 Task: Reply to email with the signature Edwin Parker with the subject 'Request for a promotion' from softage.1@softage.net with the message 'I would like to schedule a meeting to discuss the project's risk mitigation plan.' with CC to softage.7@softage.net with an attached document Company_handbook.pdf
Action: Mouse moved to (783, 189)
Screenshot: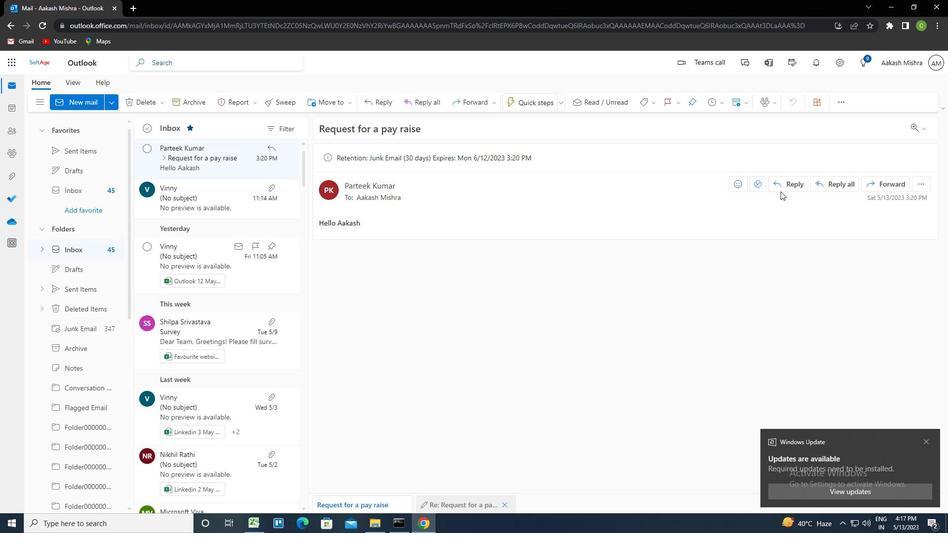 
Action: Mouse pressed left at (783, 189)
Screenshot: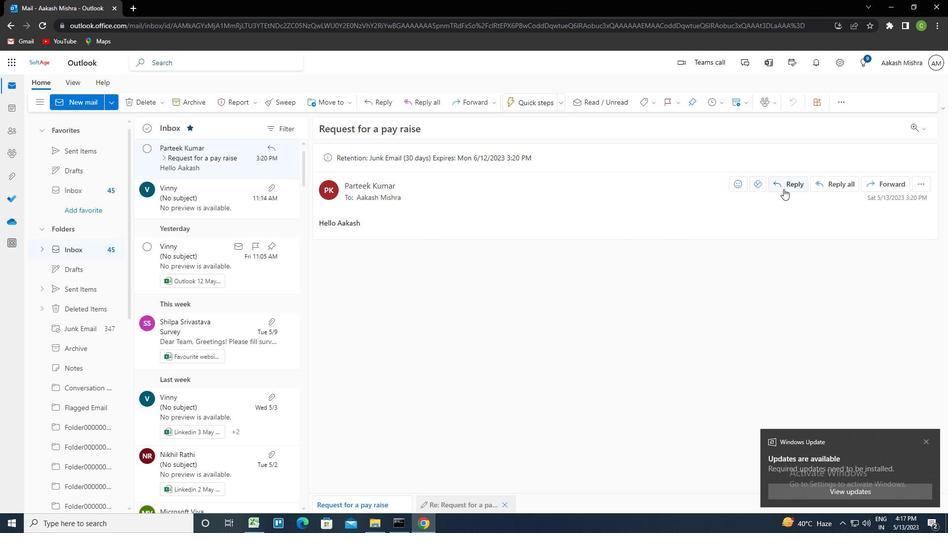 
Action: Mouse moved to (634, 105)
Screenshot: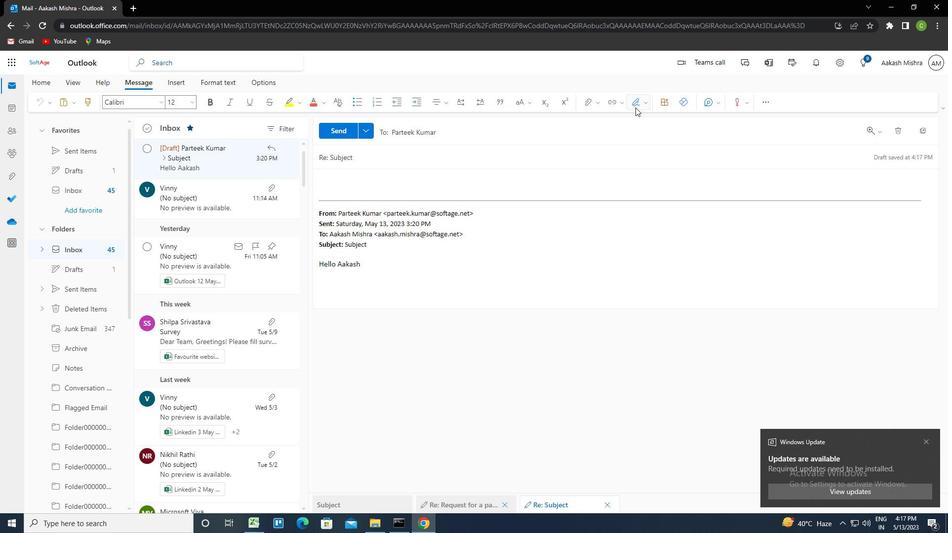 
Action: Mouse pressed left at (634, 105)
Screenshot: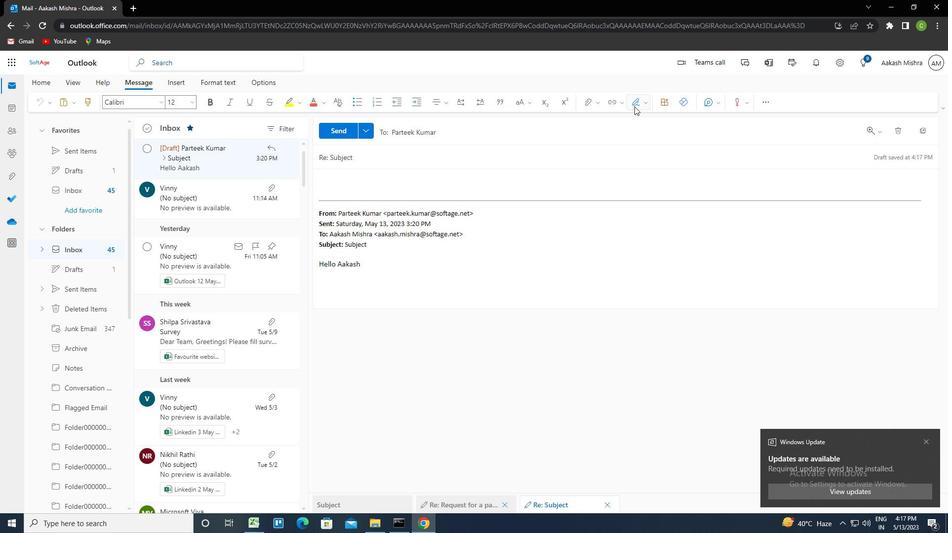 
Action: Mouse moved to (617, 146)
Screenshot: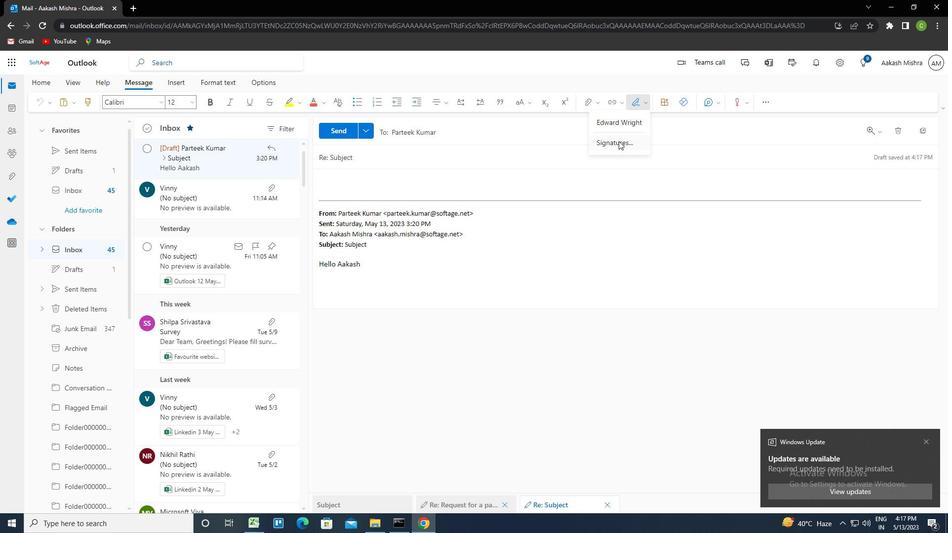 
Action: Mouse pressed left at (617, 146)
Screenshot: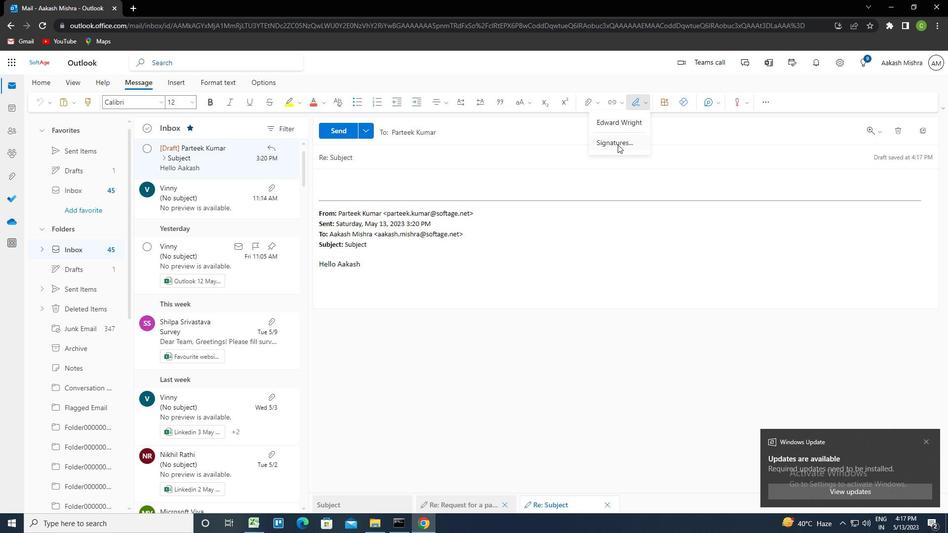 
Action: Mouse moved to (664, 179)
Screenshot: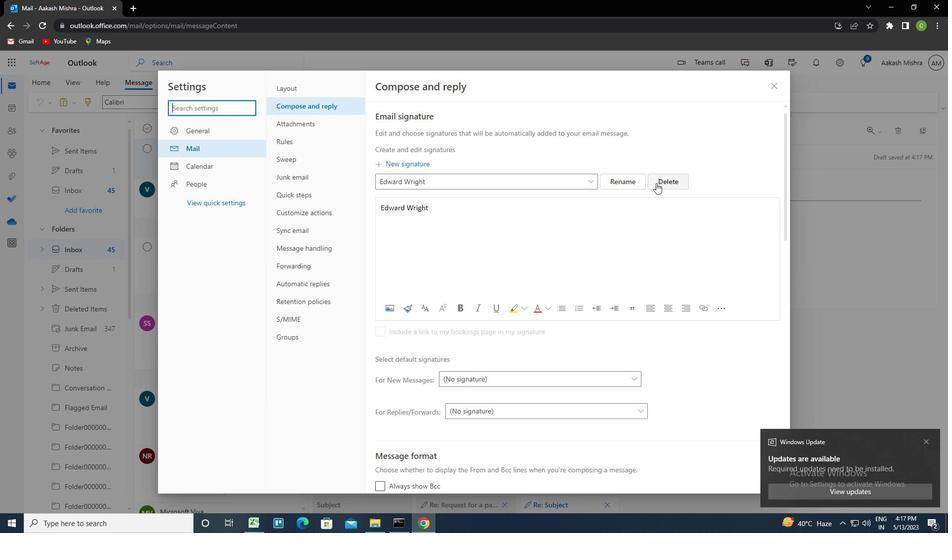 
Action: Mouse pressed left at (664, 179)
Screenshot: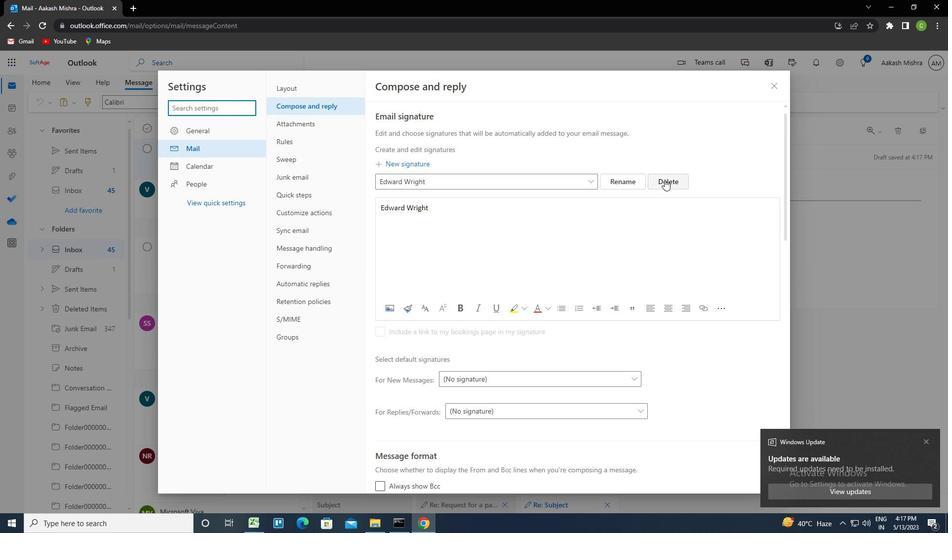 
Action: Mouse moved to (510, 183)
Screenshot: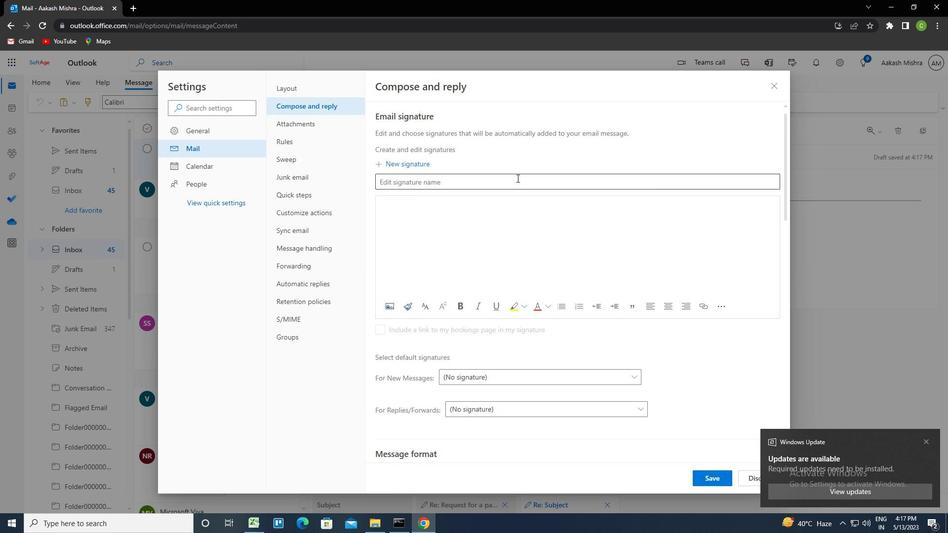 
Action: Mouse pressed left at (510, 183)
Screenshot: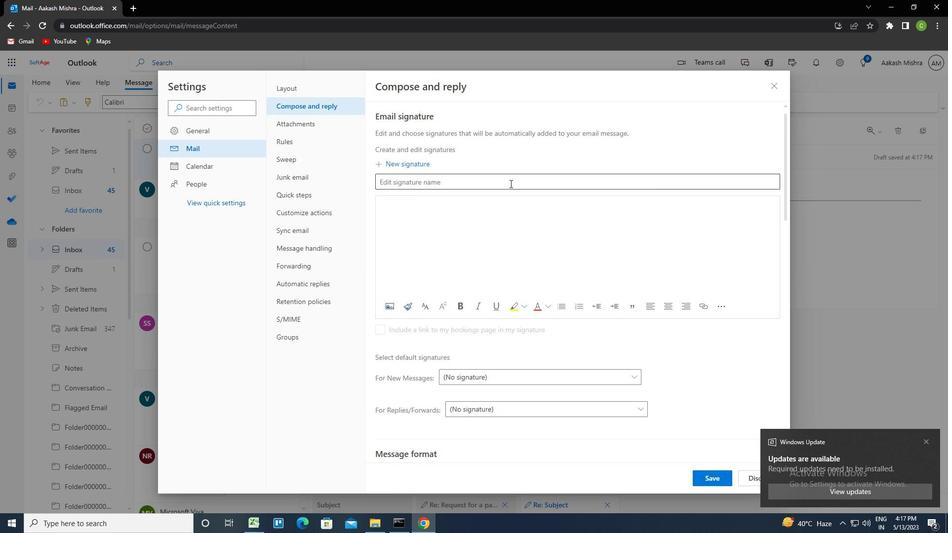 
Action: Key pressed <Key.caps_lock>w<Key.backspace>e<Key.caps_lock>dwin<Key.space><Key.caps_lock>p<Key.caps_lock>arker<Key.tab><Key.caps_lock>e<Key.caps_lock>dwin<Key.space><Key.caps_lock>p<Key.caps_lock>arker
Screenshot: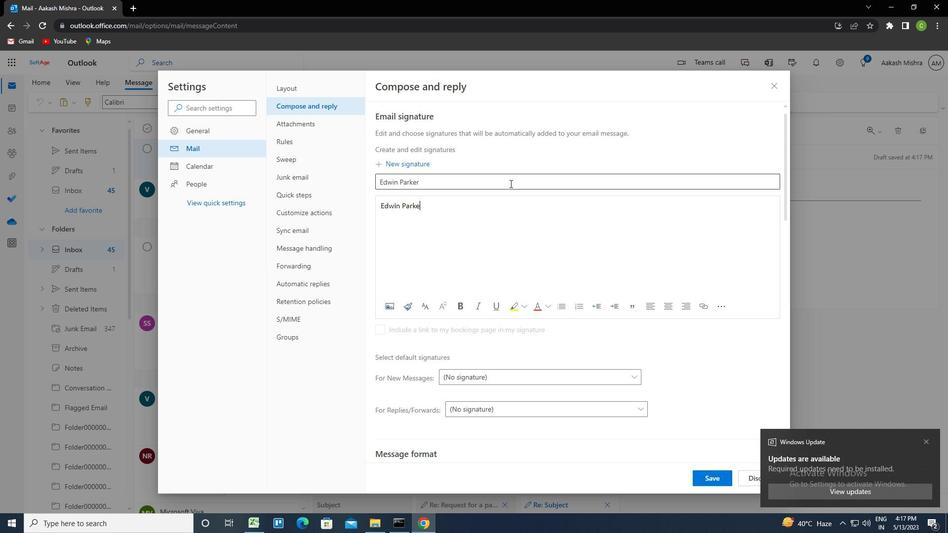 
Action: Mouse moved to (704, 478)
Screenshot: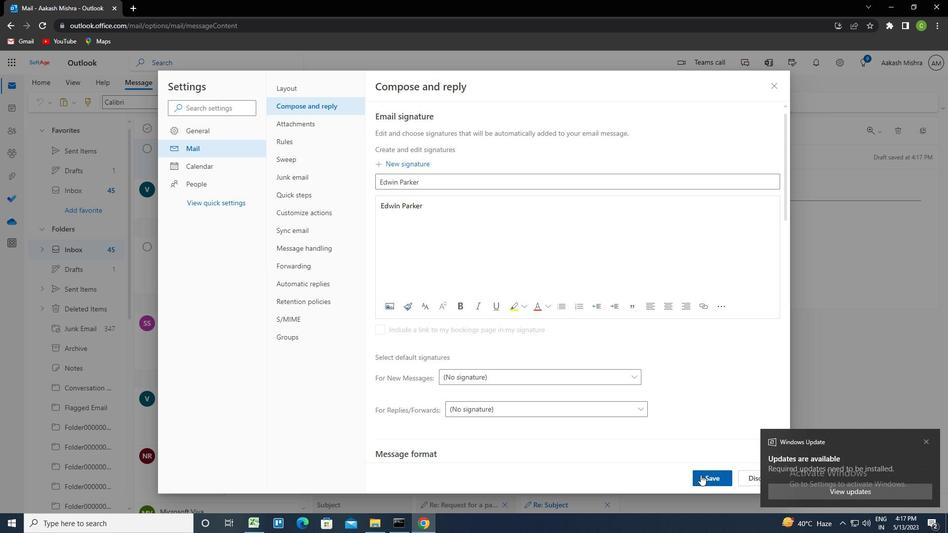 
Action: Mouse pressed left at (704, 478)
Screenshot: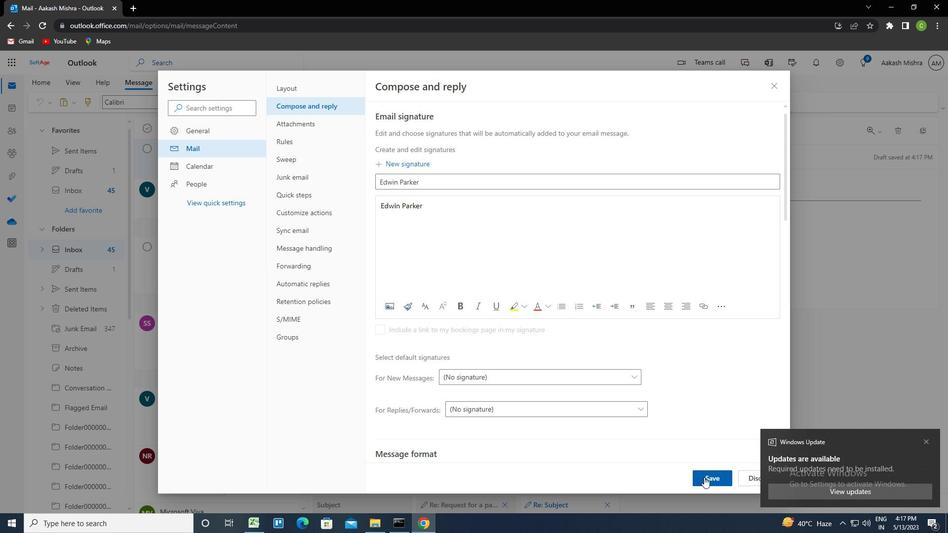 
Action: Mouse moved to (926, 441)
Screenshot: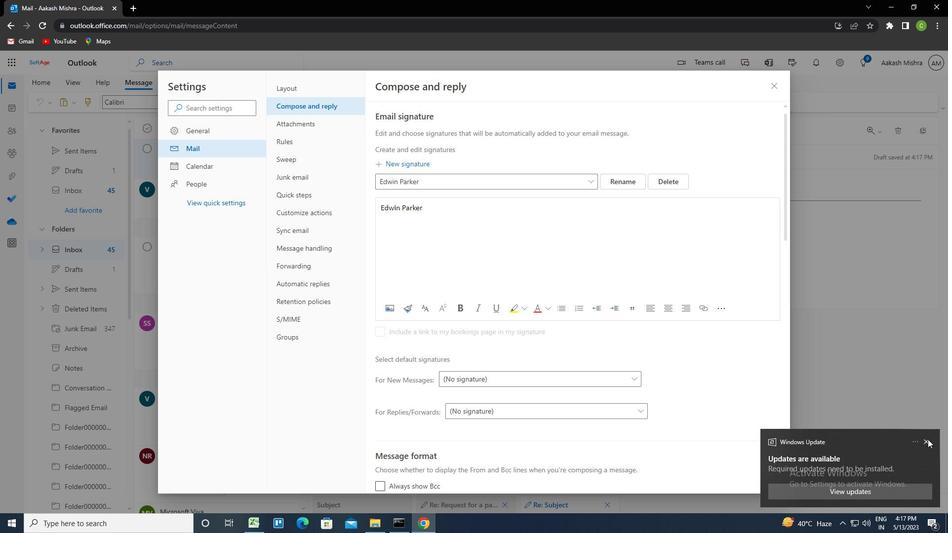 
Action: Mouse pressed left at (926, 441)
Screenshot: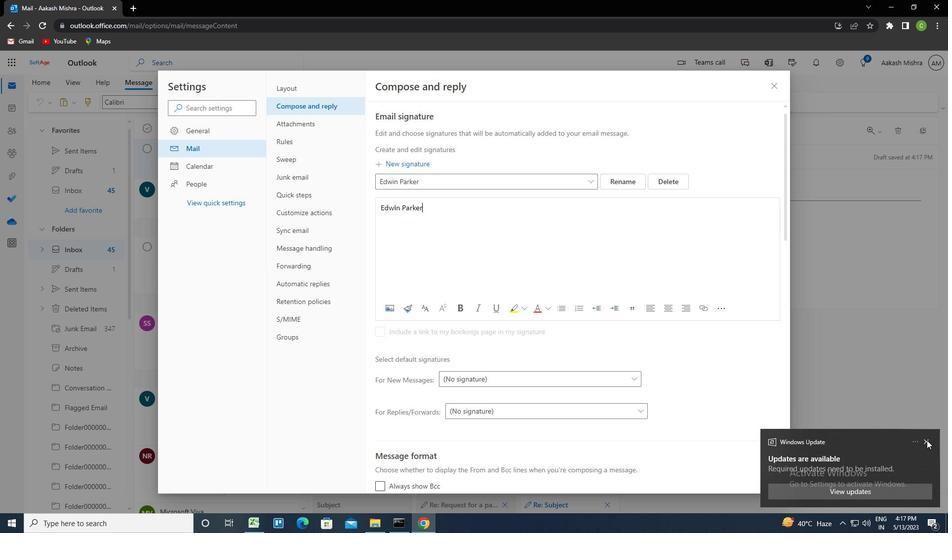 
Action: Mouse moved to (771, 89)
Screenshot: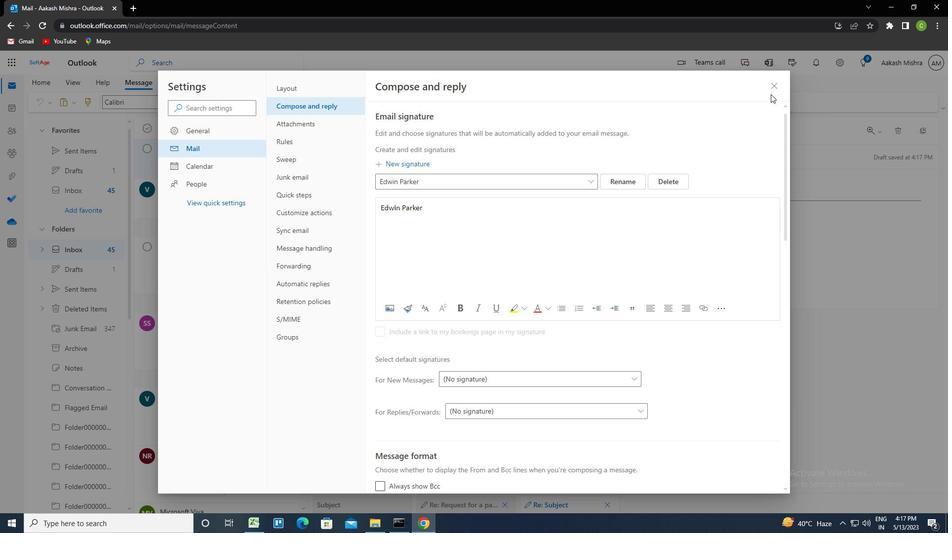 
Action: Mouse pressed left at (771, 89)
Screenshot: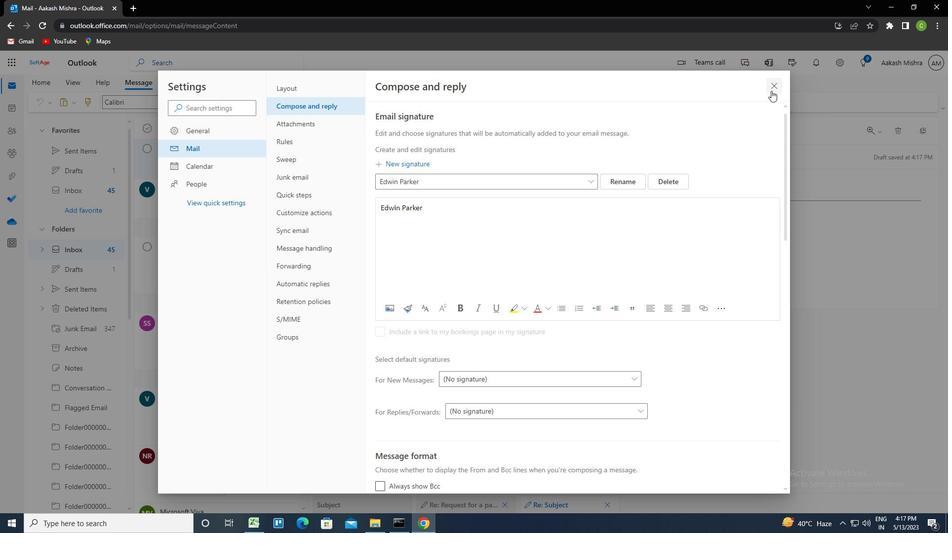 
Action: Mouse moved to (638, 96)
Screenshot: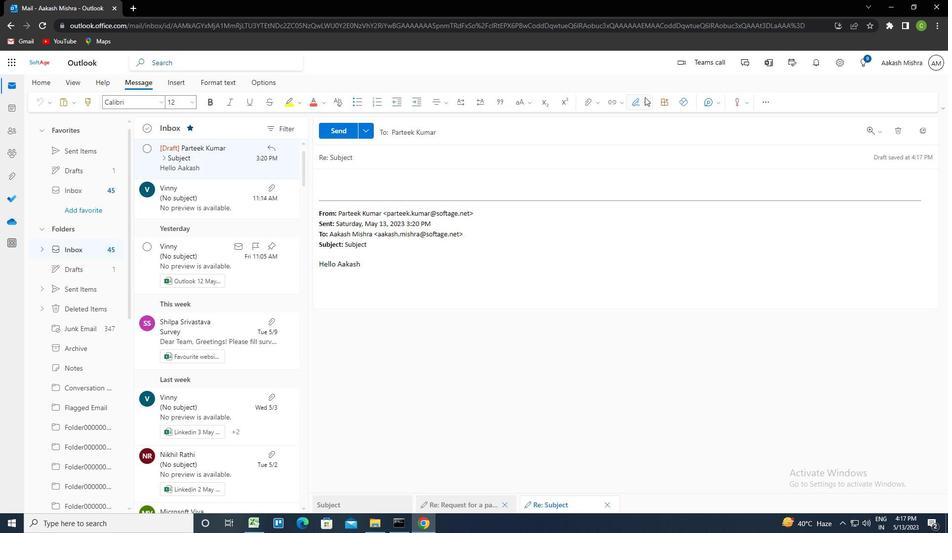 
Action: Mouse pressed left at (638, 96)
Screenshot: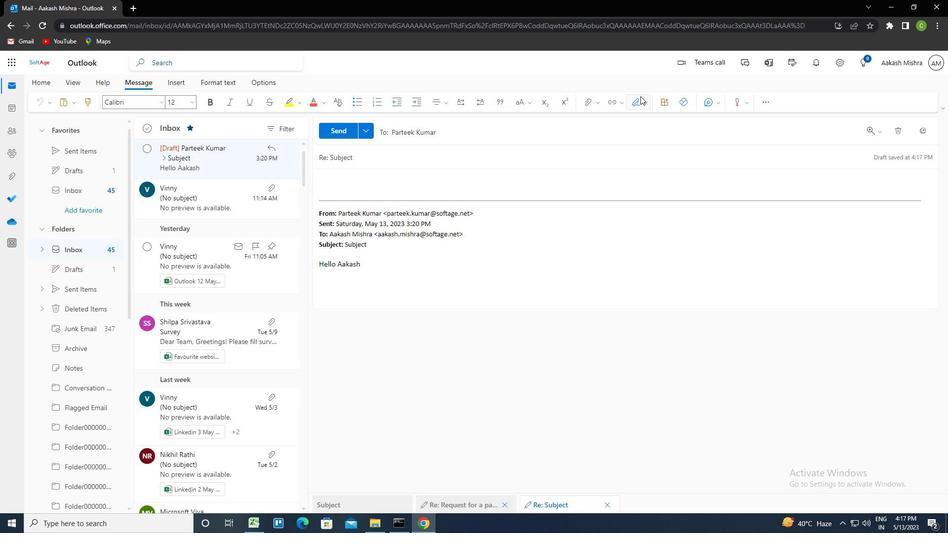 
Action: Mouse moved to (610, 119)
Screenshot: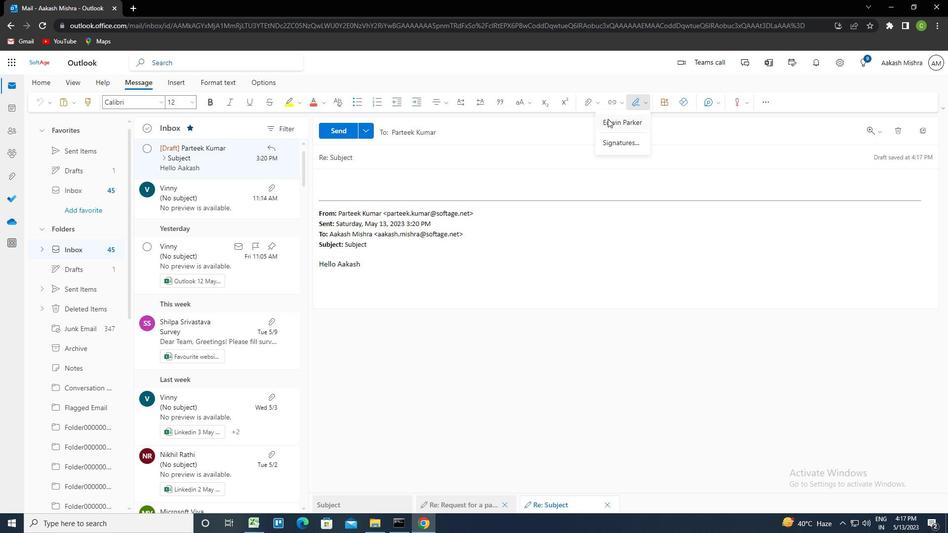 
Action: Mouse pressed left at (610, 119)
Screenshot: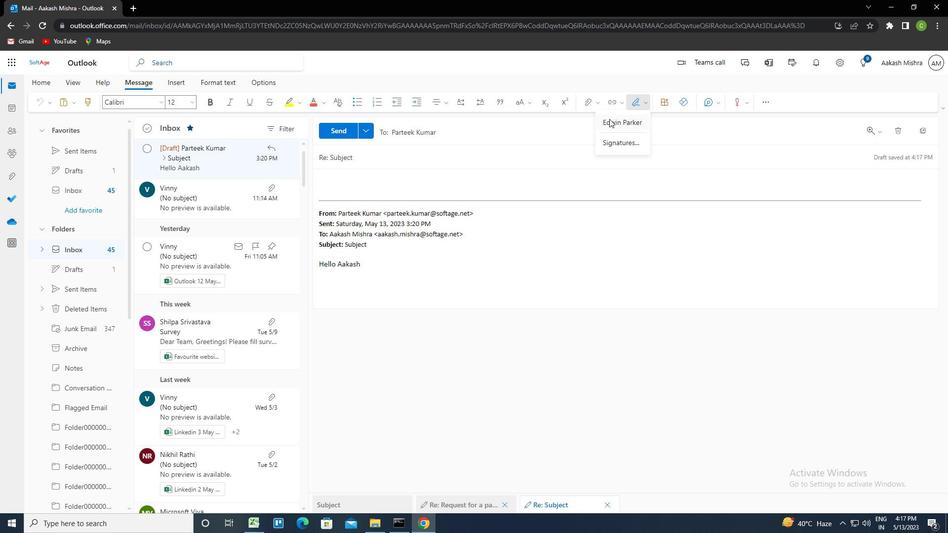 
Action: Mouse moved to (379, 157)
Screenshot: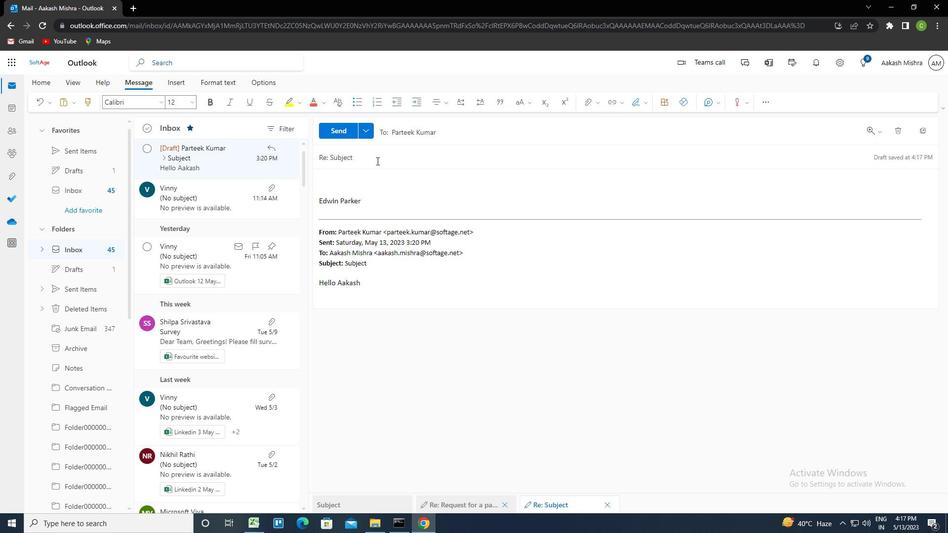 
Action: Mouse pressed left at (379, 157)
Screenshot: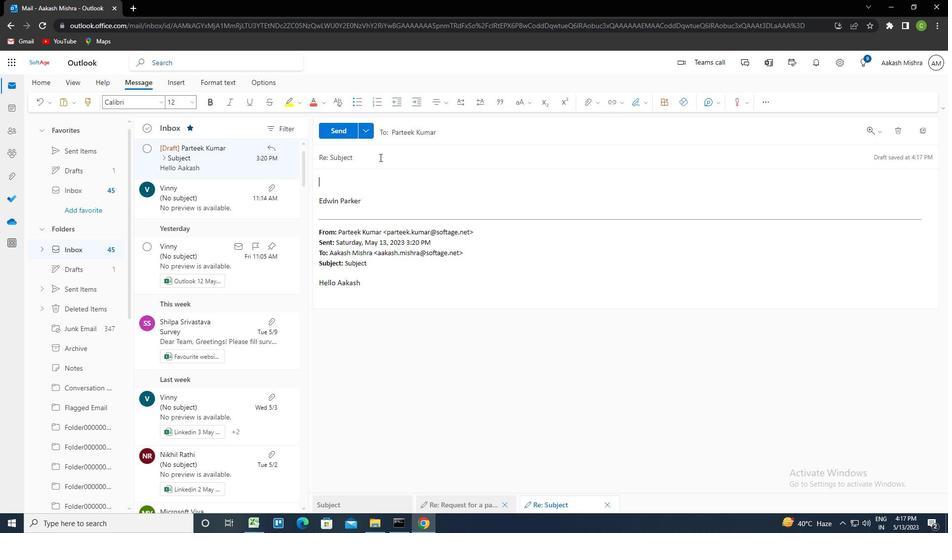 
Action: Key pressed <Key.shift><Key.left><Key.delete><Key.caps_lock>ctrl+R<Key.caps_lock>EQUEST<Key.space>FOR<Key.space>A<Key.space>PROMOTION<Key.tab><Key.caps_lock>I<Key.caps_lock><Key.space>WOULD<Key.space>LIKE<Key.space>TO<Key.space>SCHEDULE<Key.space>A<Key.space>MEETING<Key.space>TO<Key.space>DISCUSS<Key.space>THE<Key.space>PROJECT'S<Key.space>RISK<Key.space>MITIGATION<Key.space>PLAN
Screenshot: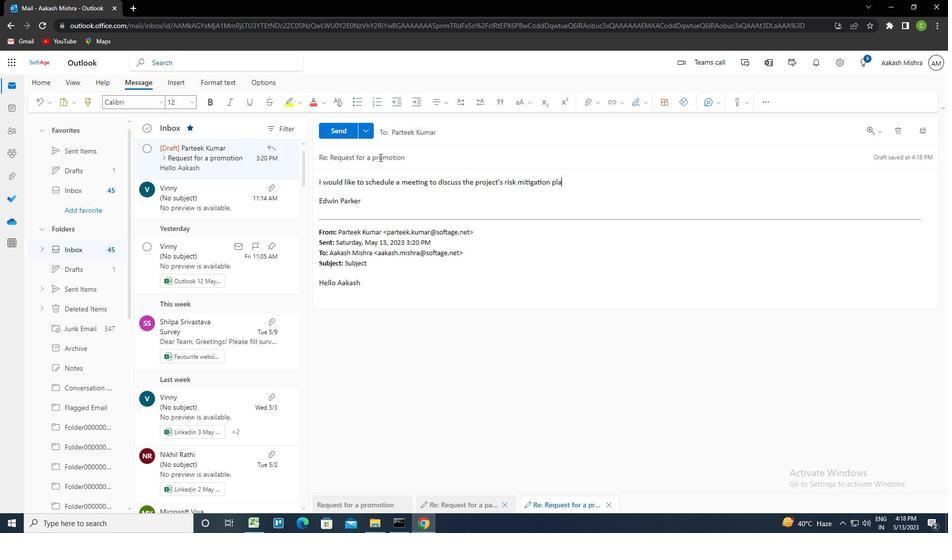 
Action: Mouse moved to (448, 136)
Screenshot: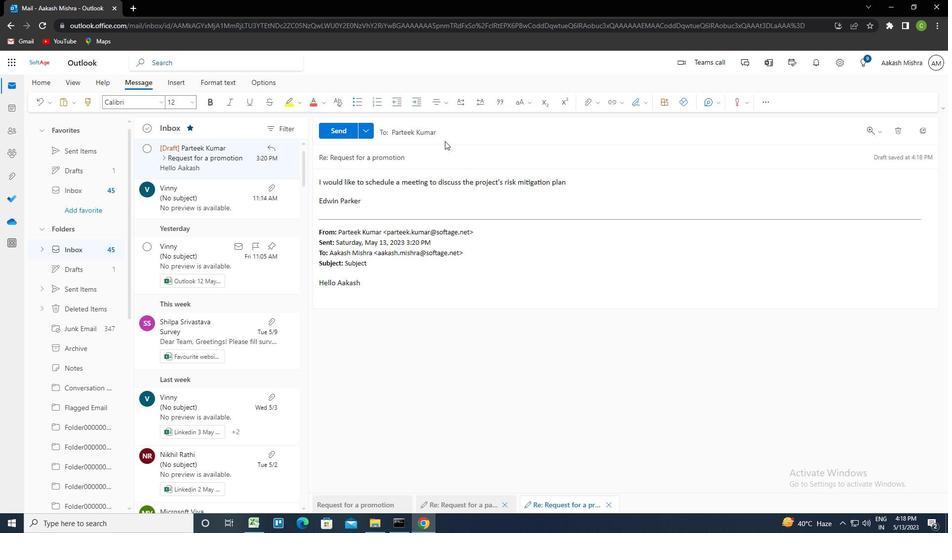 
Action: Mouse pressed left at (448, 136)
Screenshot: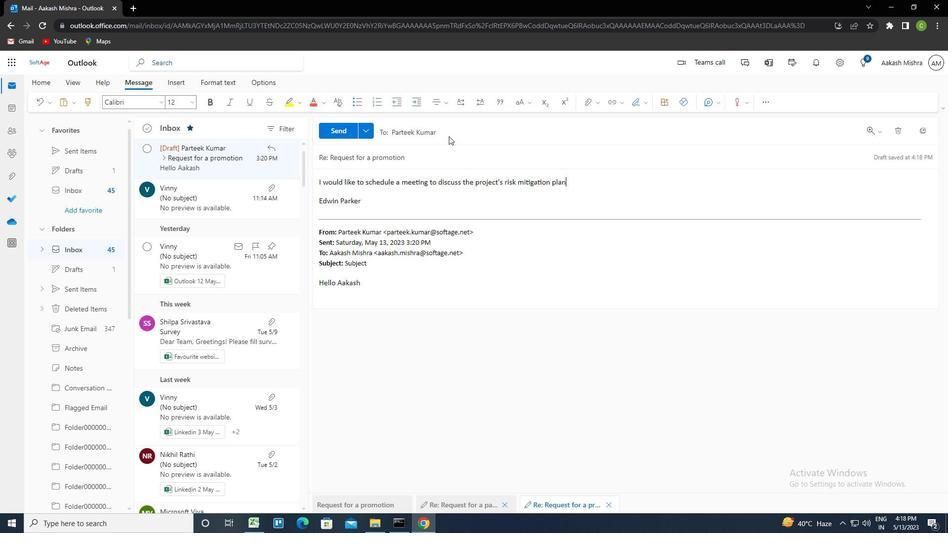 
Action: Mouse moved to (378, 184)
Screenshot: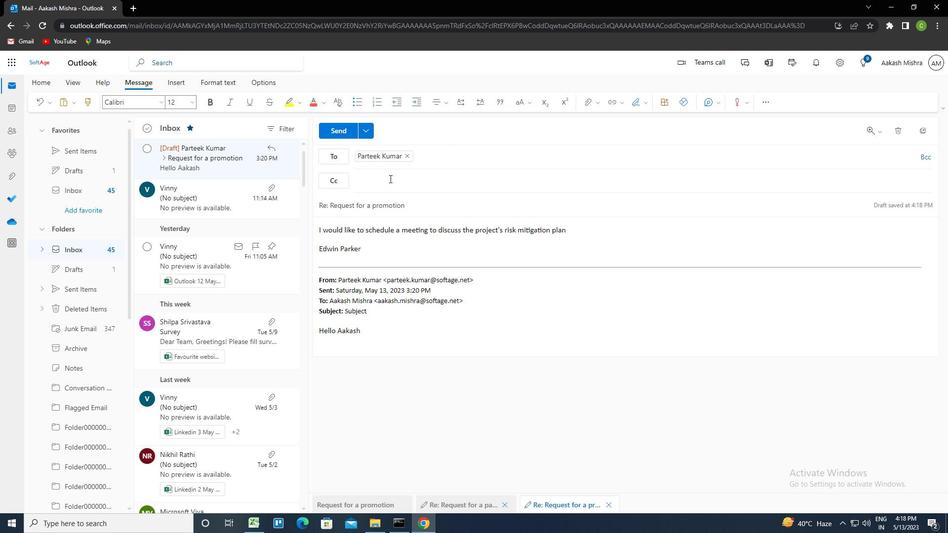 
Action: Mouse pressed left at (378, 184)
Screenshot: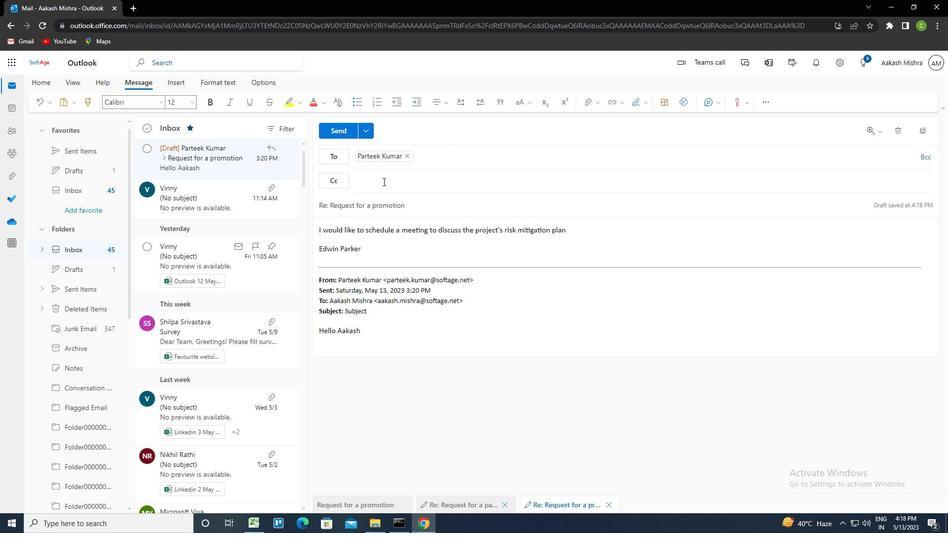 
Action: Mouse moved to (378, 184)
Screenshot: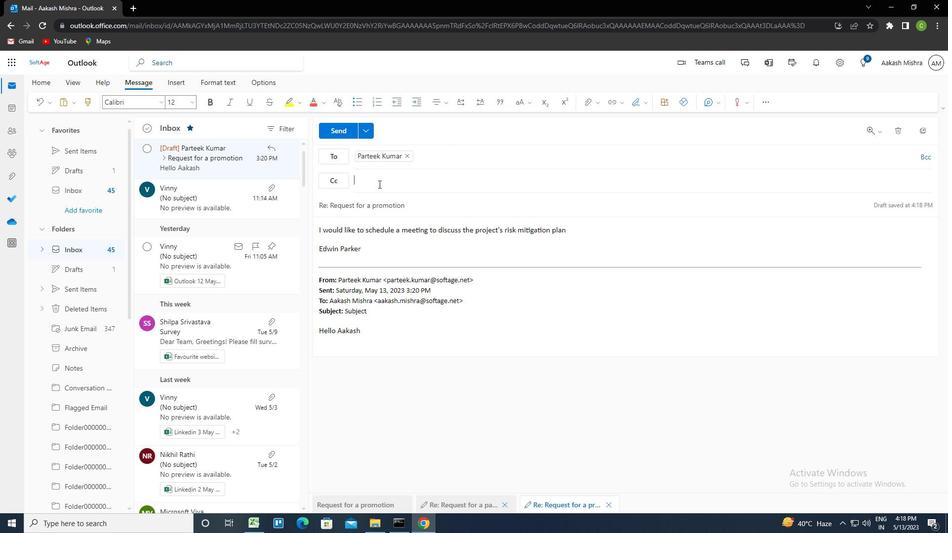 
Action: Key pressed SOFTG<Key.backspace>AGE.7<Key.shift>@SOFTAGE.NET<Key.enter>
Screenshot: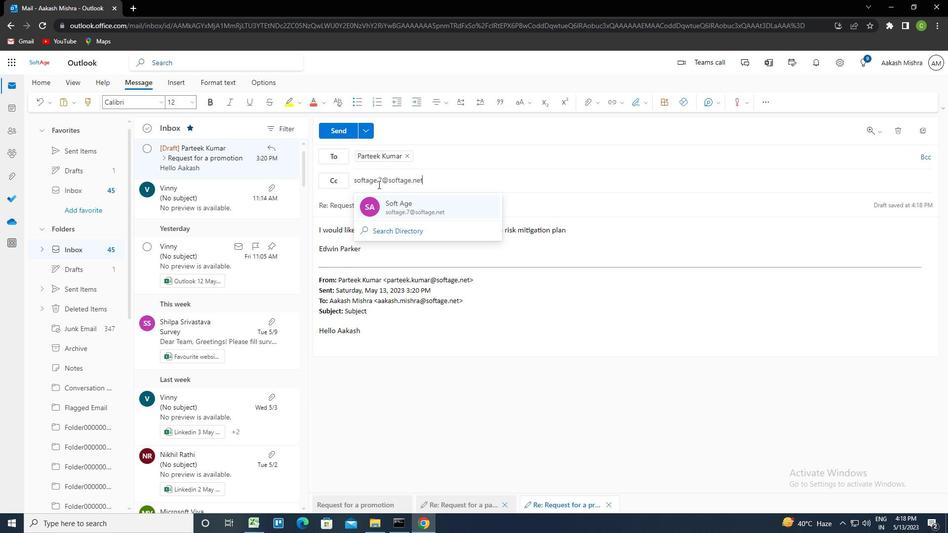 
Action: Mouse moved to (580, 103)
Screenshot: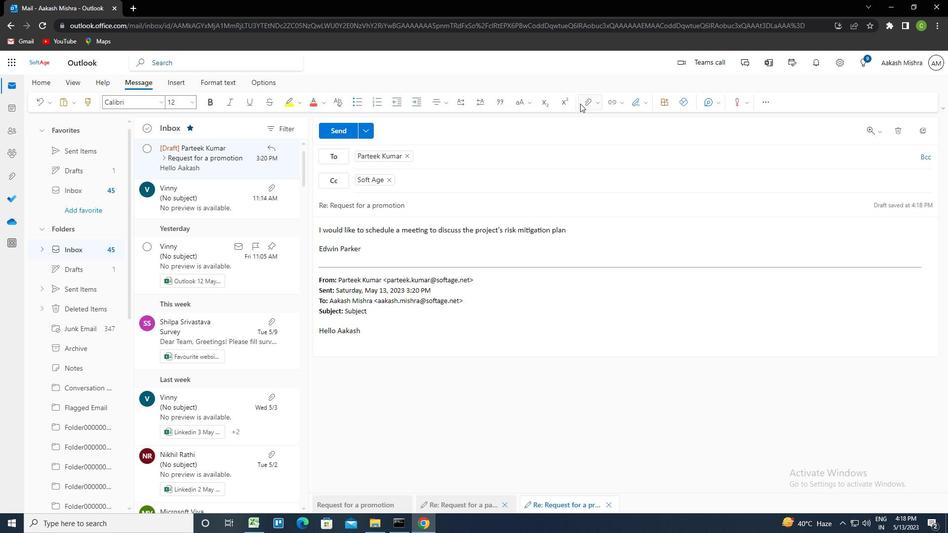 
Action: Mouse pressed left at (580, 103)
Screenshot: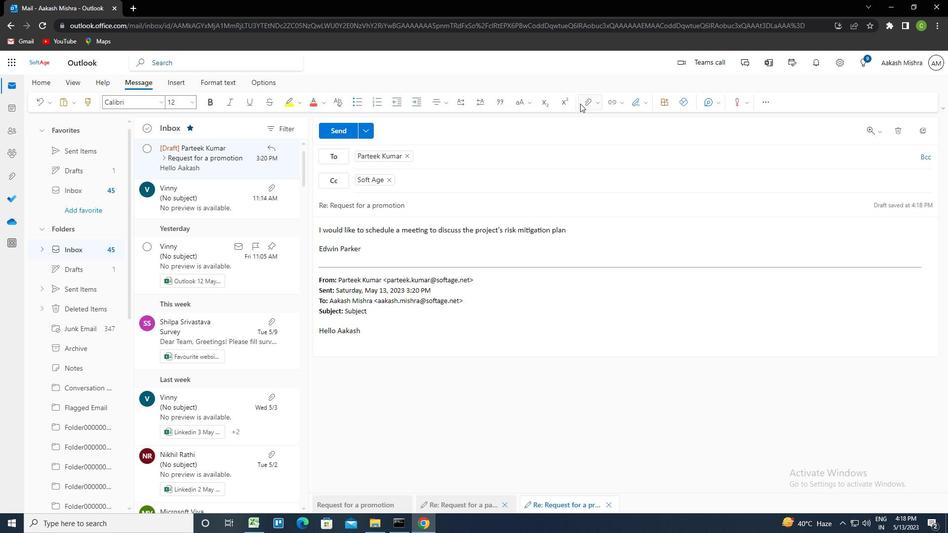 
Action: Mouse moved to (546, 124)
Screenshot: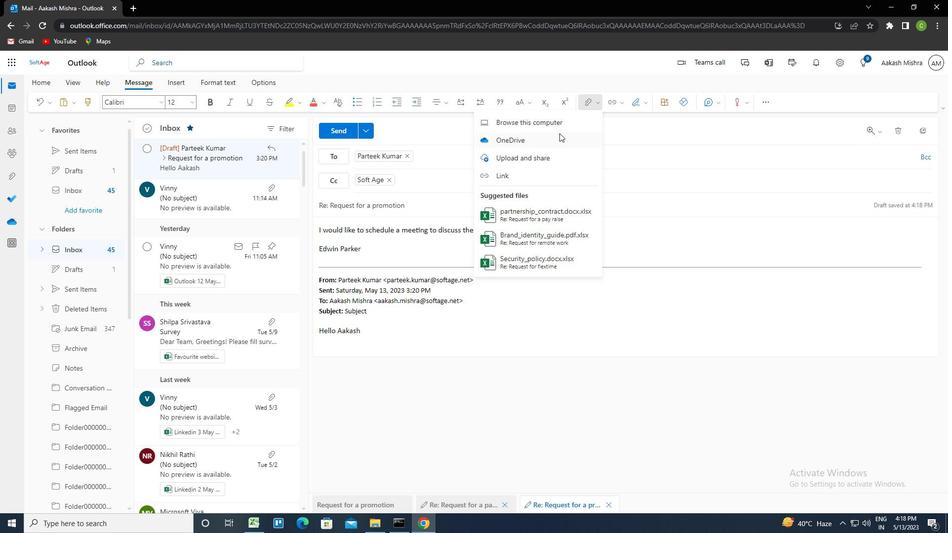 
Action: Mouse pressed left at (546, 124)
Screenshot: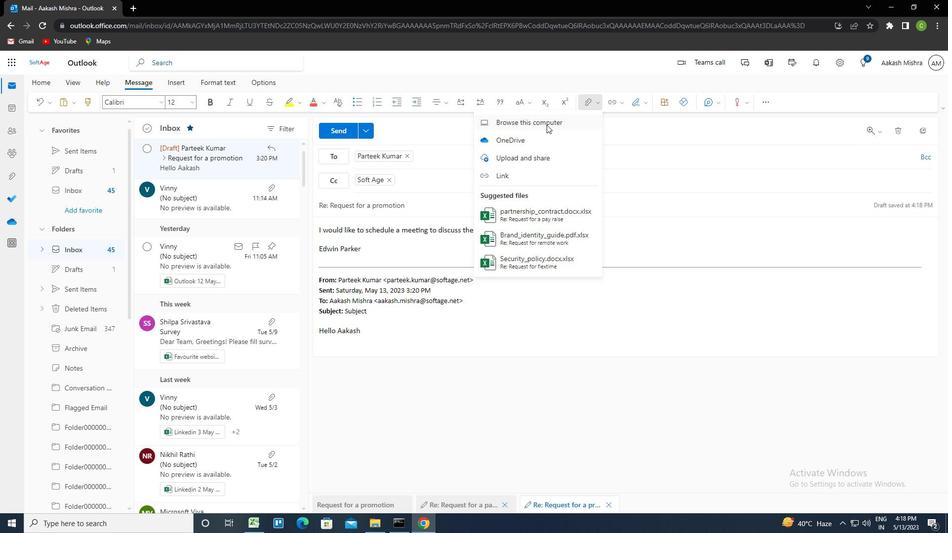 
Action: Mouse moved to (174, 127)
Screenshot: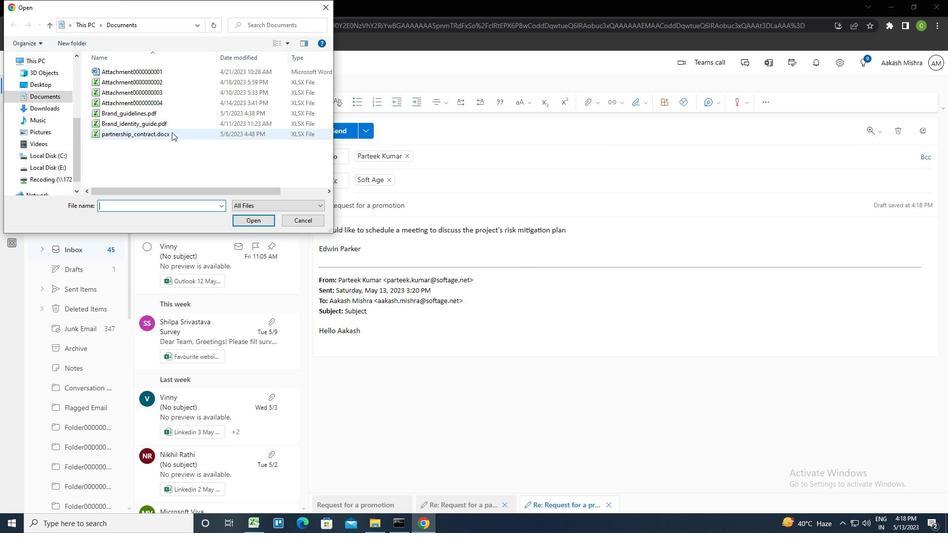 
Action: Mouse pressed left at (174, 127)
Screenshot: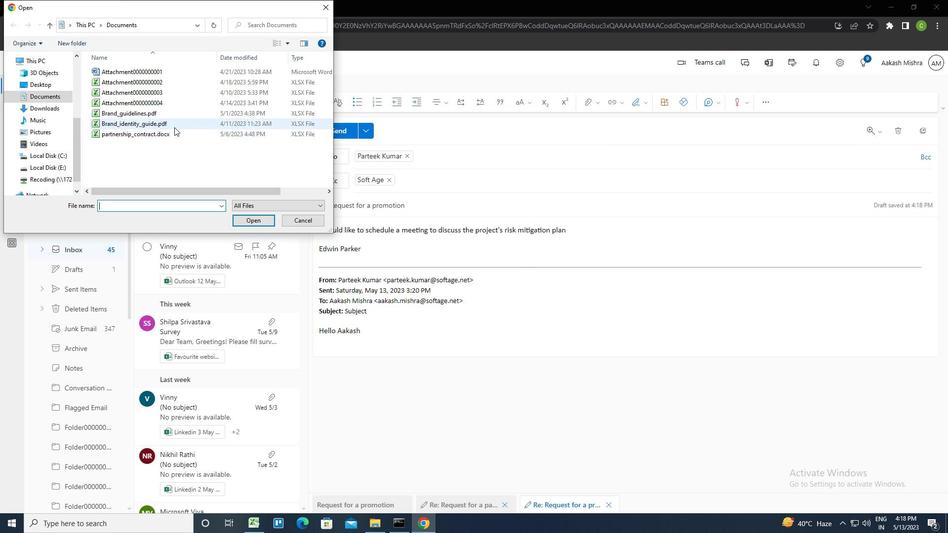 
Action: Key pressed <Key.f2><Key.caps_lock>C<Key.caps_lock>OMPANY<Key.shift_r>_HANDBOOK.PDF
Screenshot: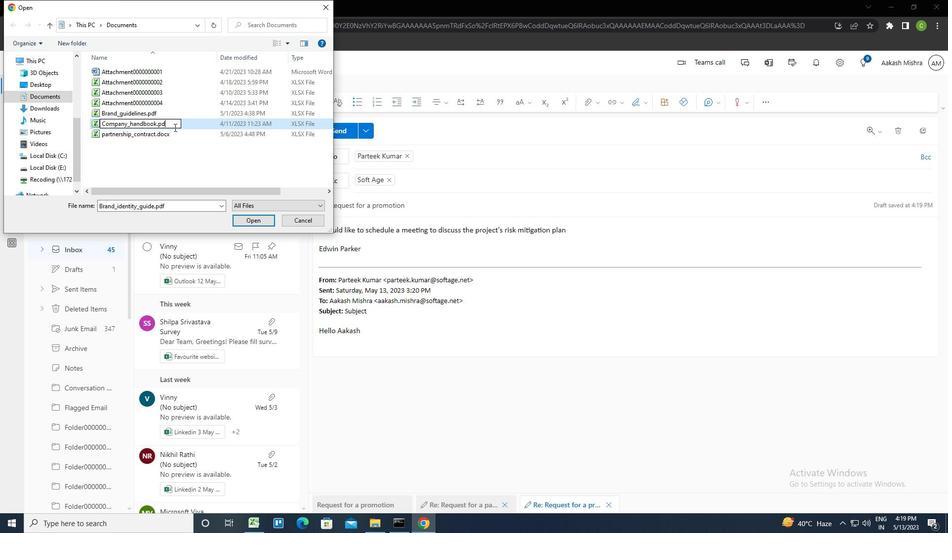 
Action: Mouse moved to (209, 121)
Screenshot: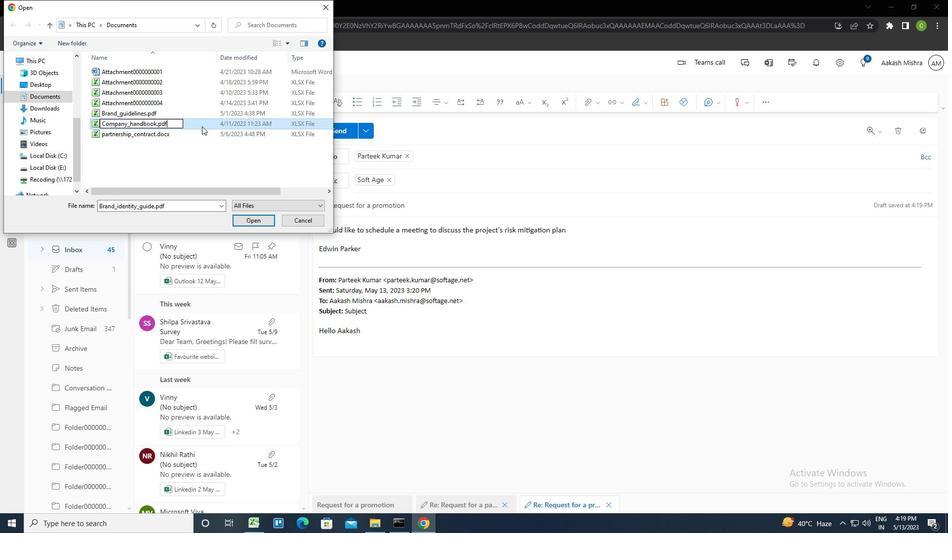 
Action: Mouse pressed left at (209, 121)
Screenshot: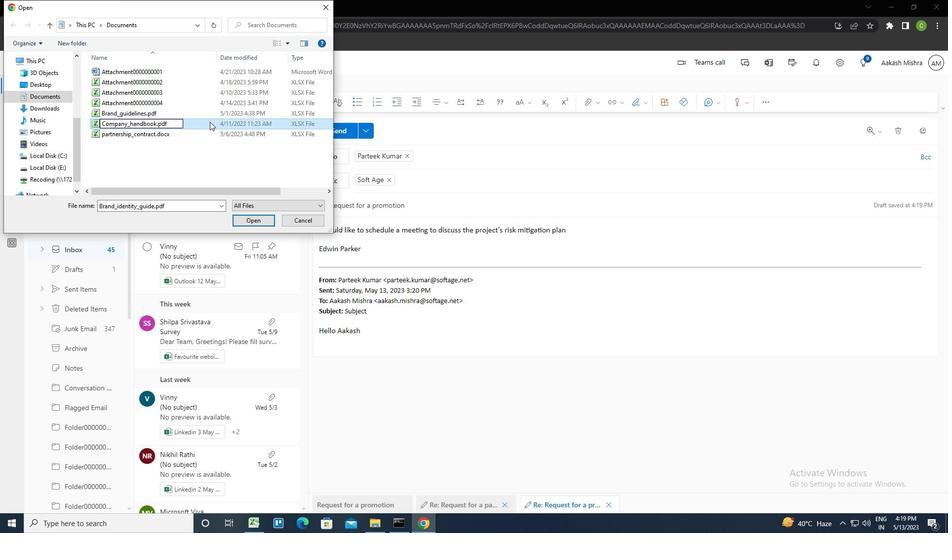 
Action: Mouse pressed left at (209, 121)
Screenshot: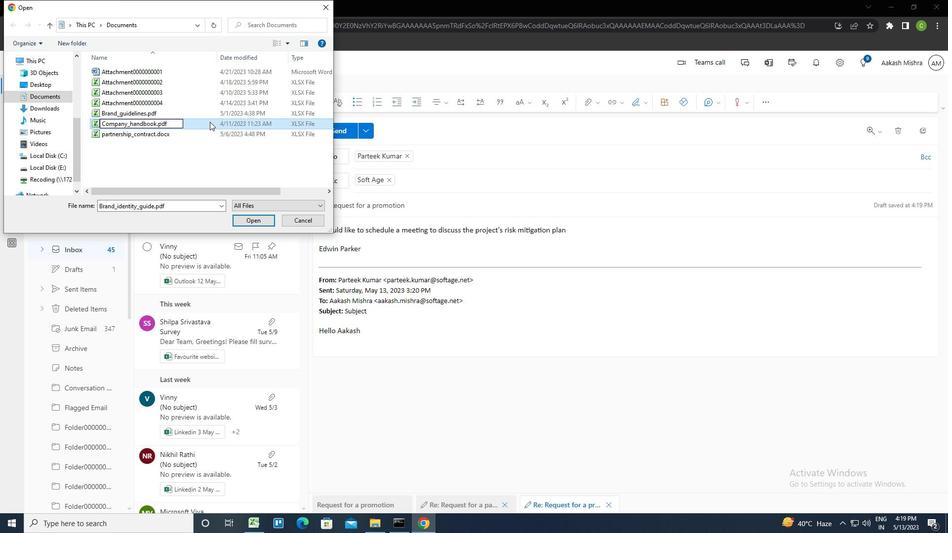
Action: Mouse moved to (341, 134)
Screenshot: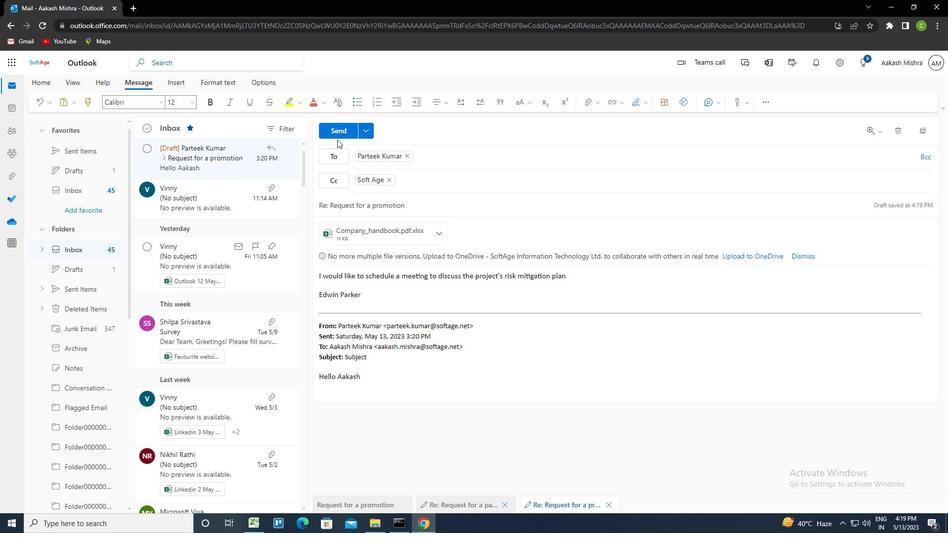 
Action: Mouse pressed left at (341, 134)
Screenshot: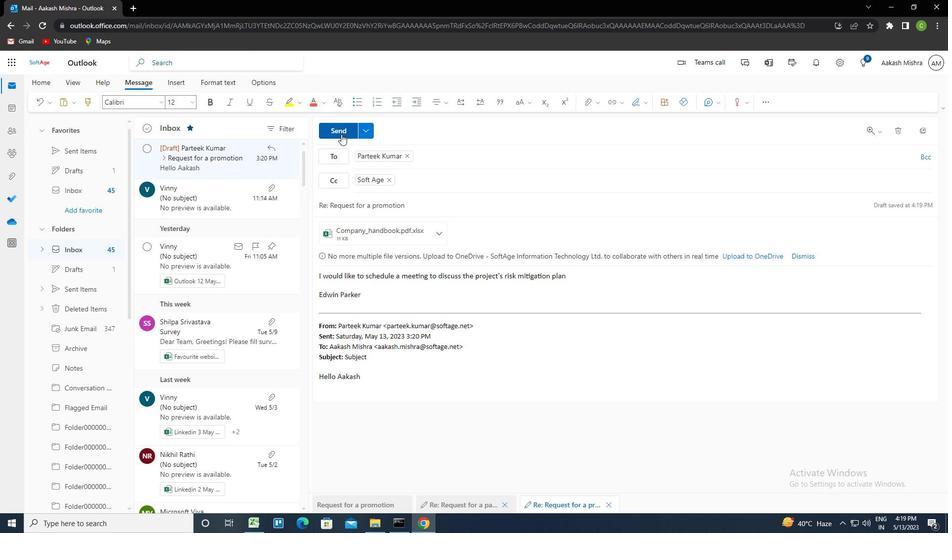 
Action: Mouse moved to (514, 260)
Screenshot: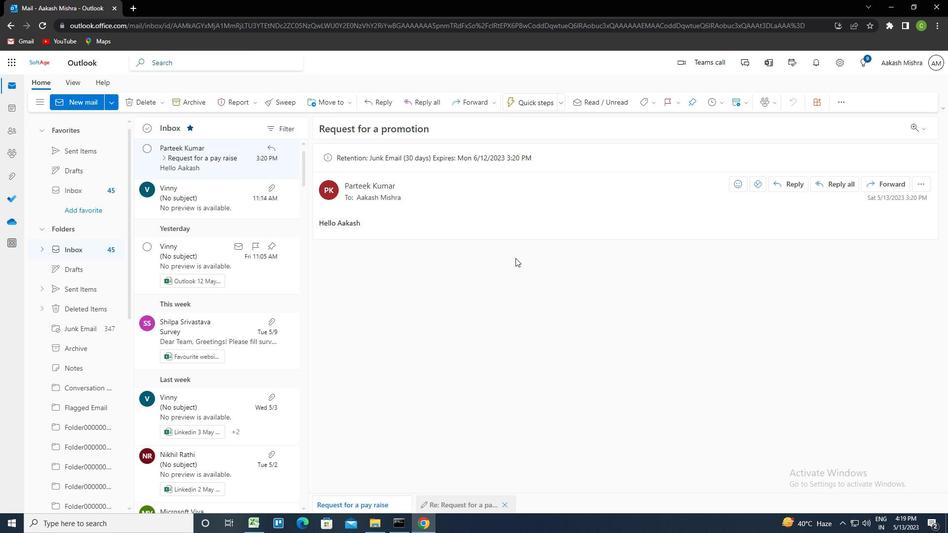 
